 Task: Add the task  Develop a new online tool for online job applications to the section Feature Prioritization Sprint in the project AztecBridge and add a Due Date to the respective task as 2024/01/23
Action: Mouse moved to (721, 467)
Screenshot: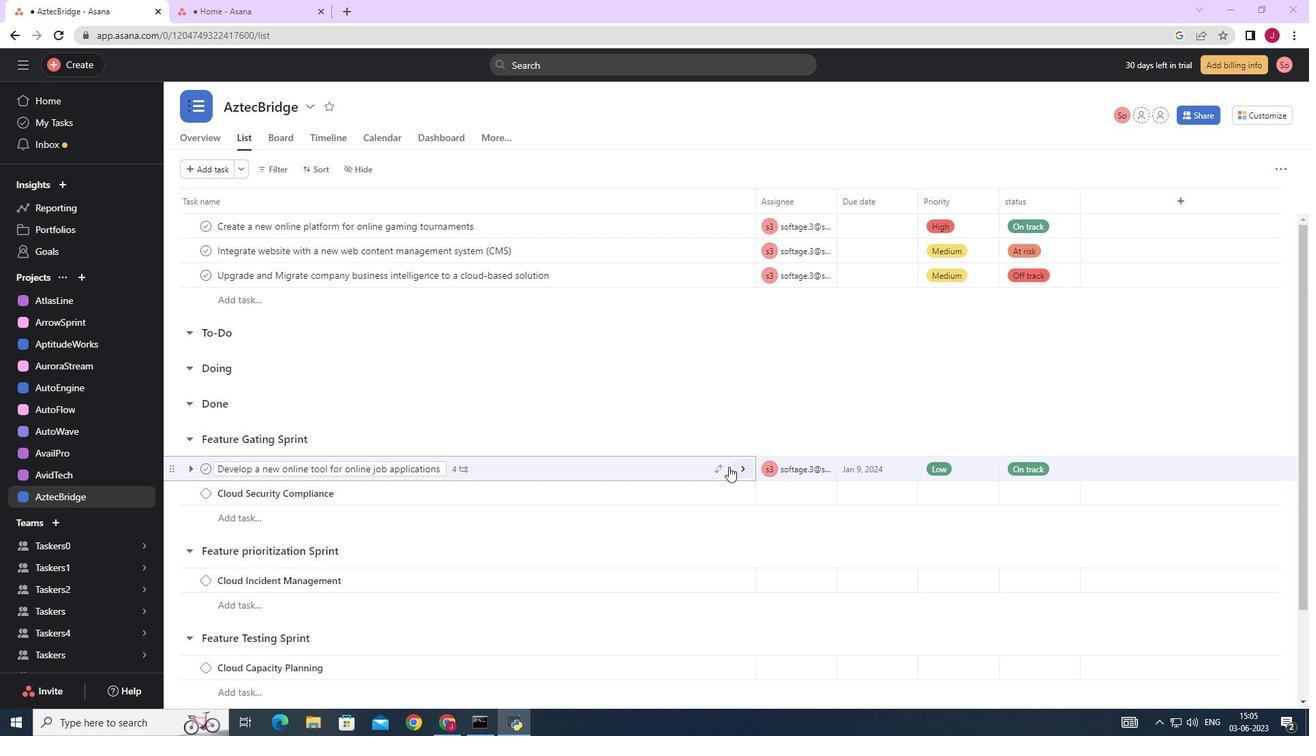 
Action: Mouse pressed left at (721, 467)
Screenshot: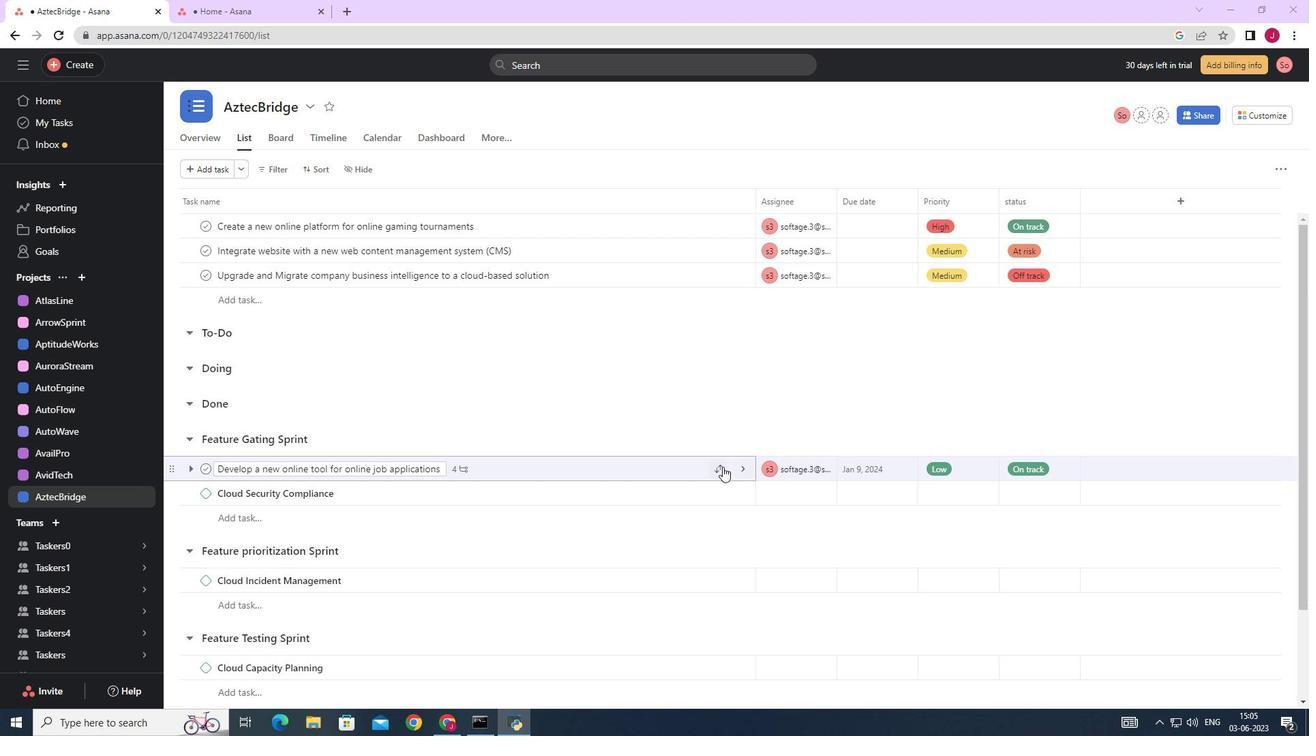 
Action: Mouse moved to (679, 388)
Screenshot: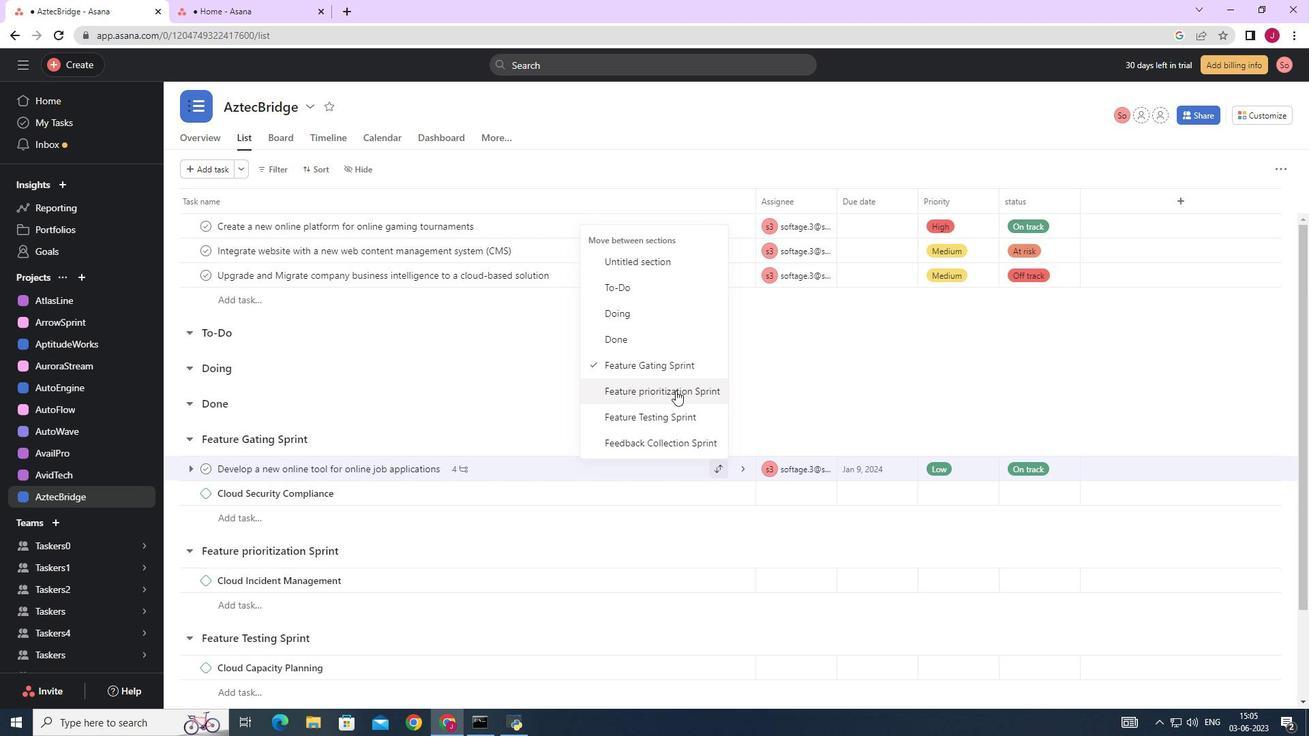 
Action: Mouse pressed left at (679, 388)
Screenshot: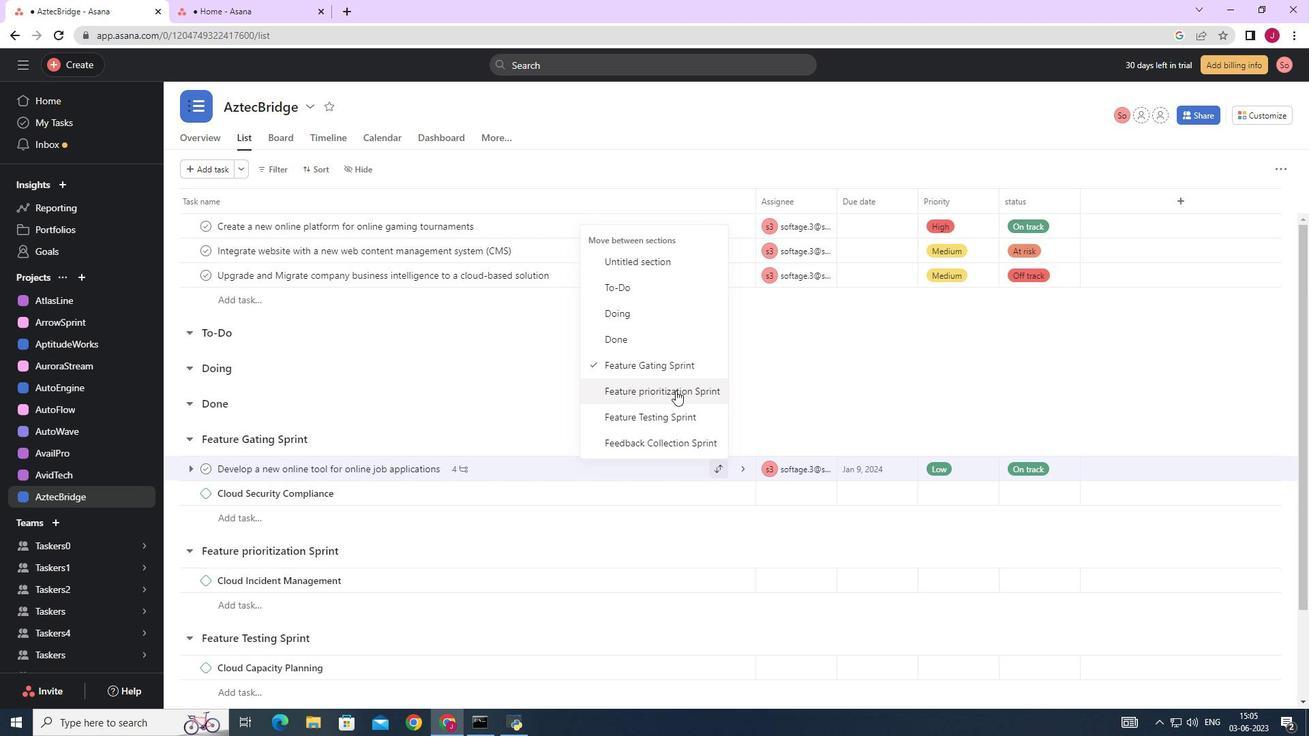 
Action: Mouse moved to (908, 559)
Screenshot: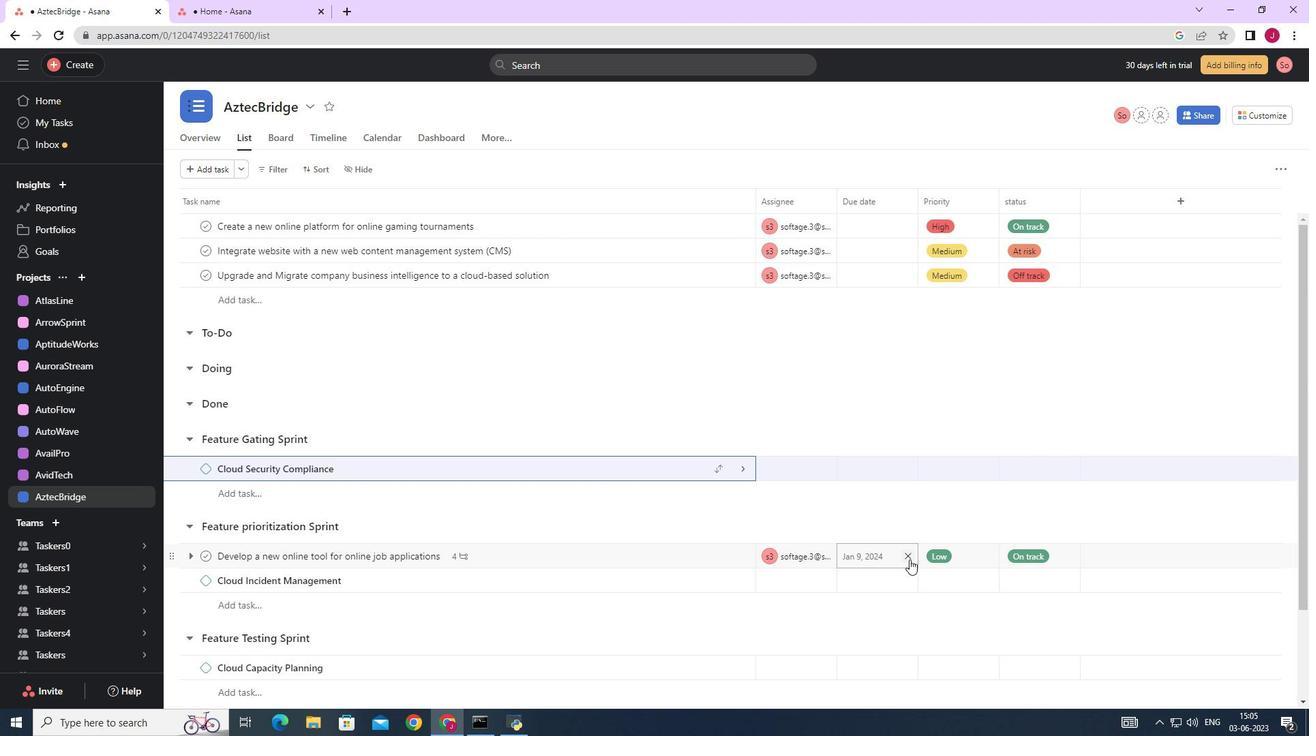 
Action: Mouse pressed left at (908, 559)
Screenshot: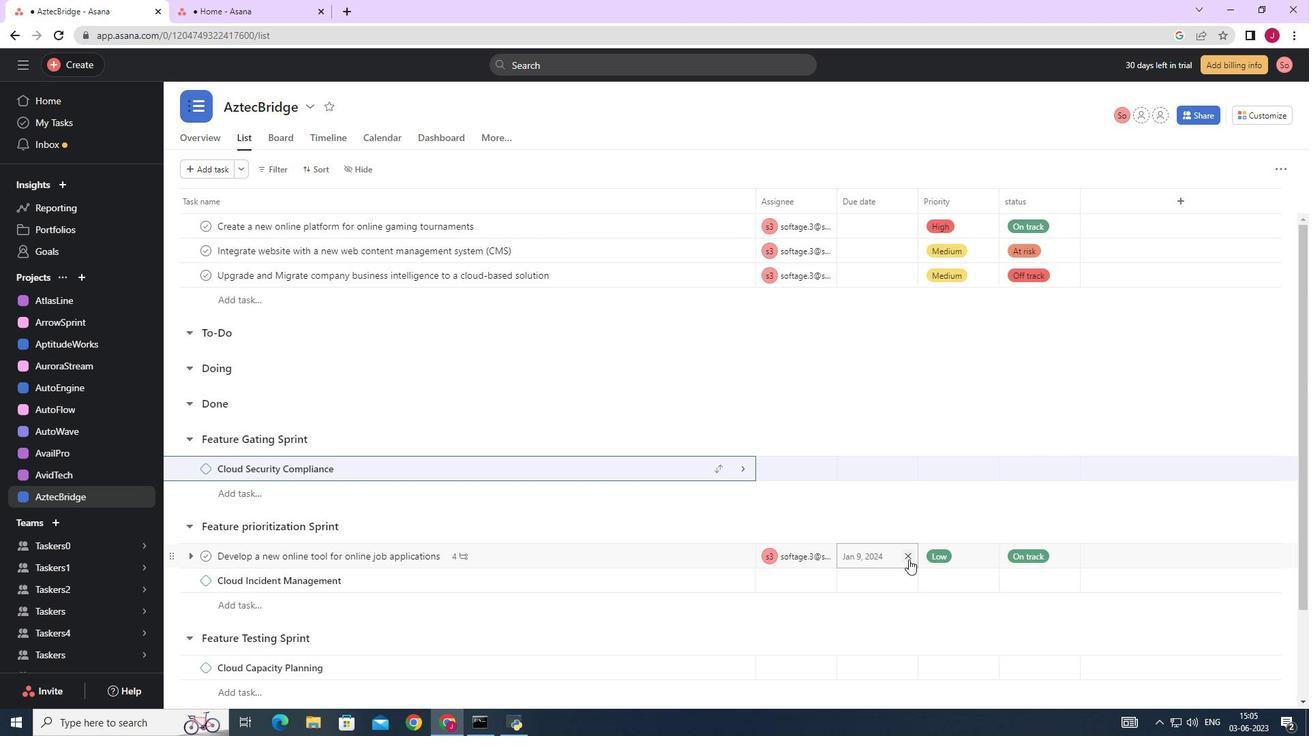 
Action: Mouse moved to (877, 555)
Screenshot: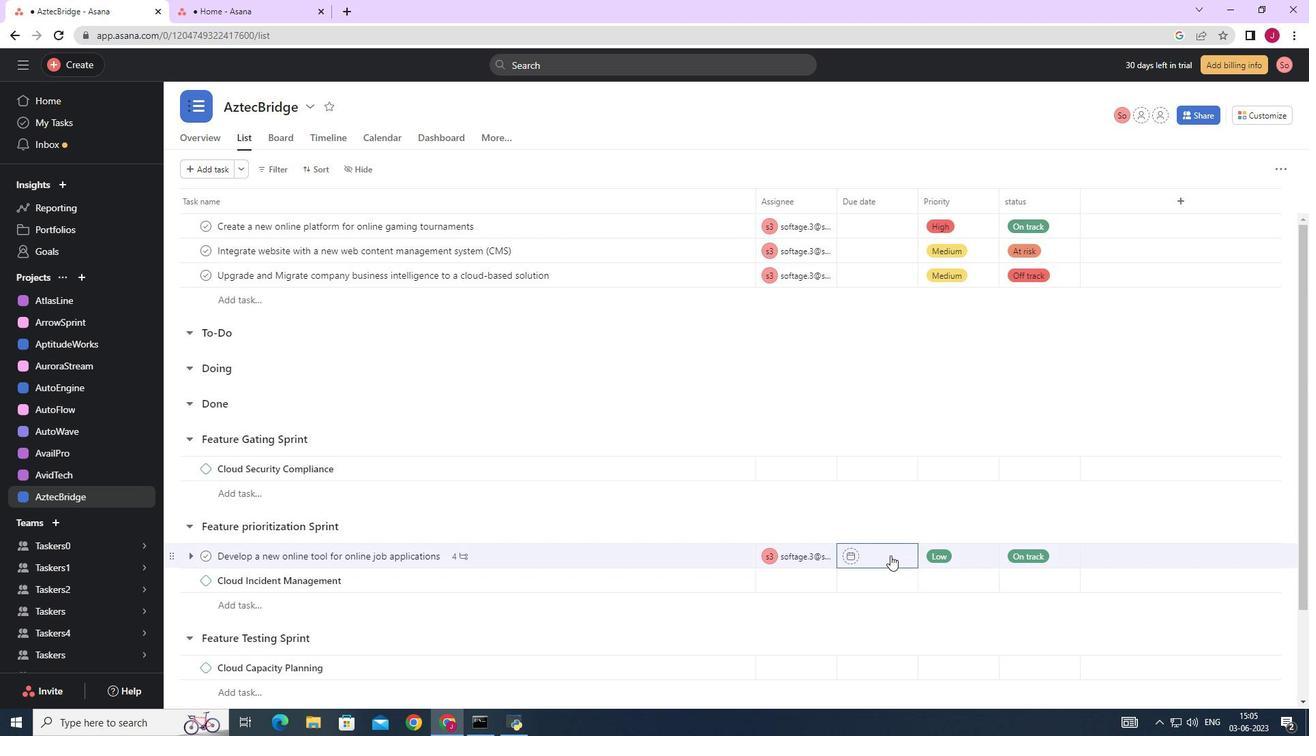 
Action: Mouse pressed left at (877, 555)
Screenshot: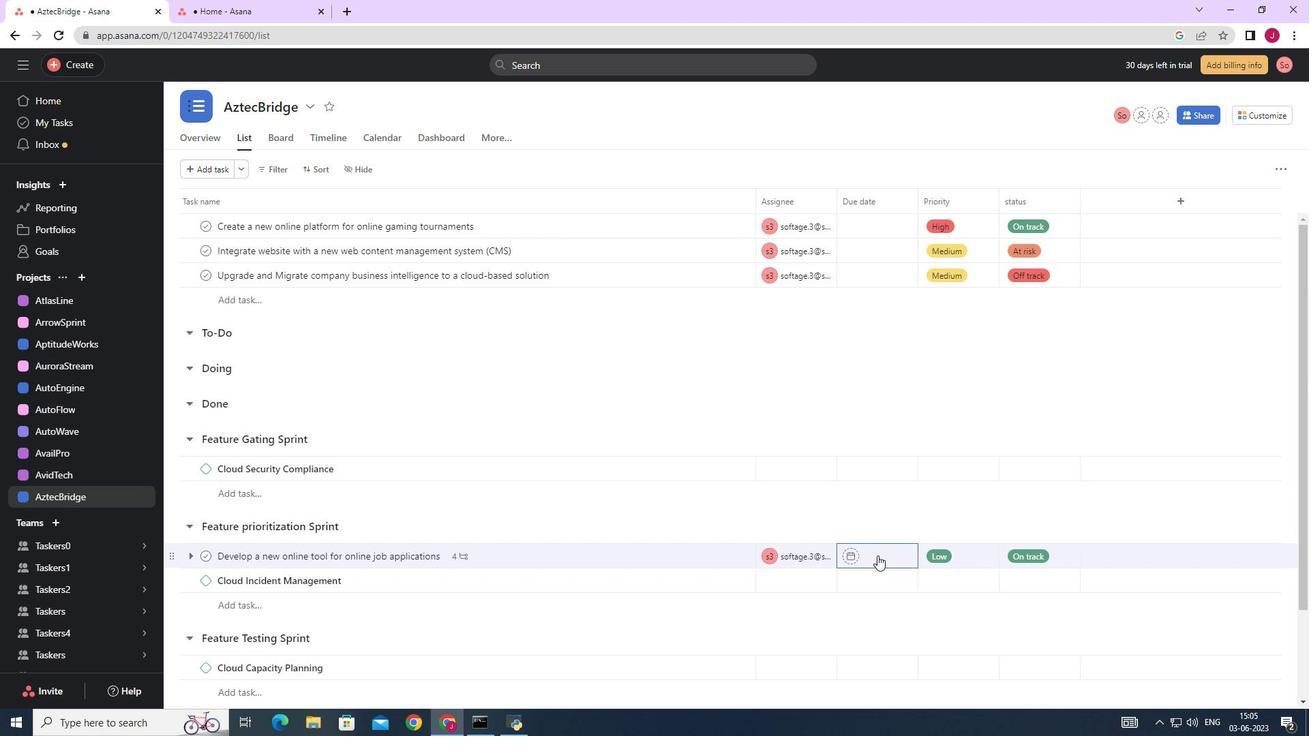 
Action: Mouse moved to (1015, 340)
Screenshot: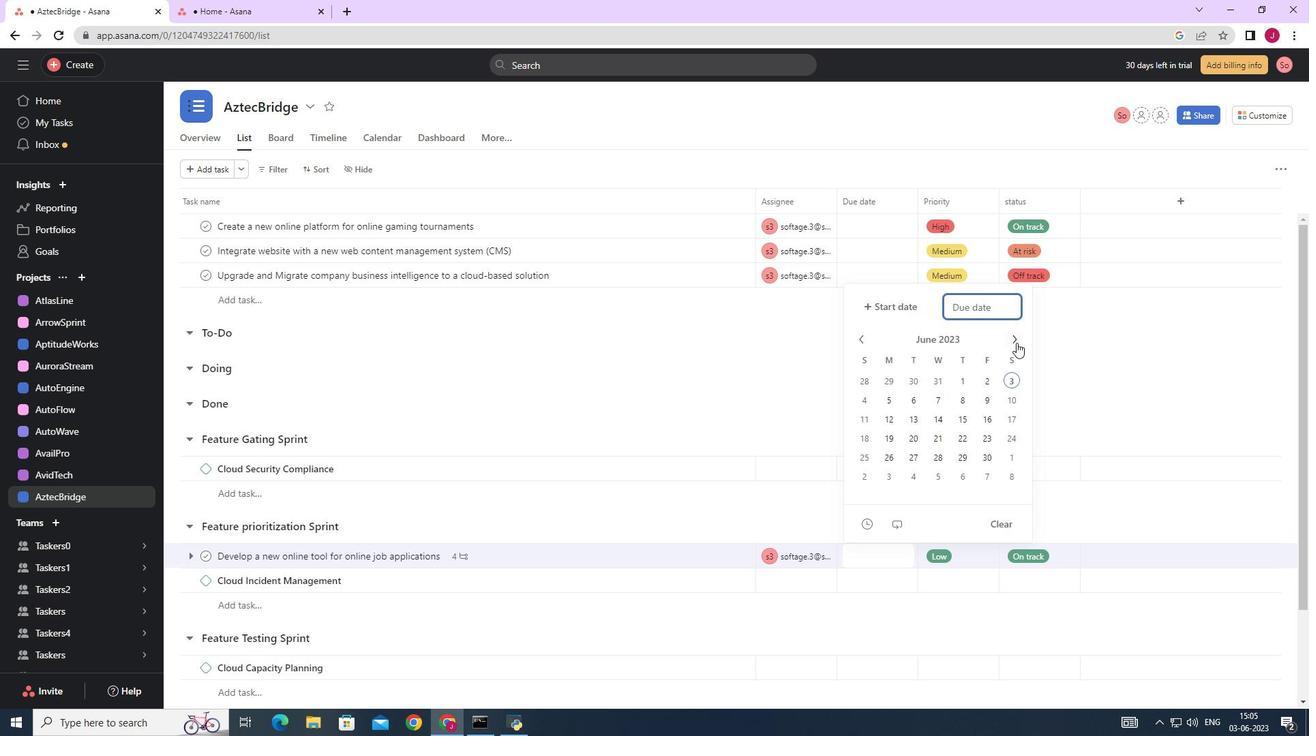
Action: Mouse pressed left at (1015, 340)
Screenshot: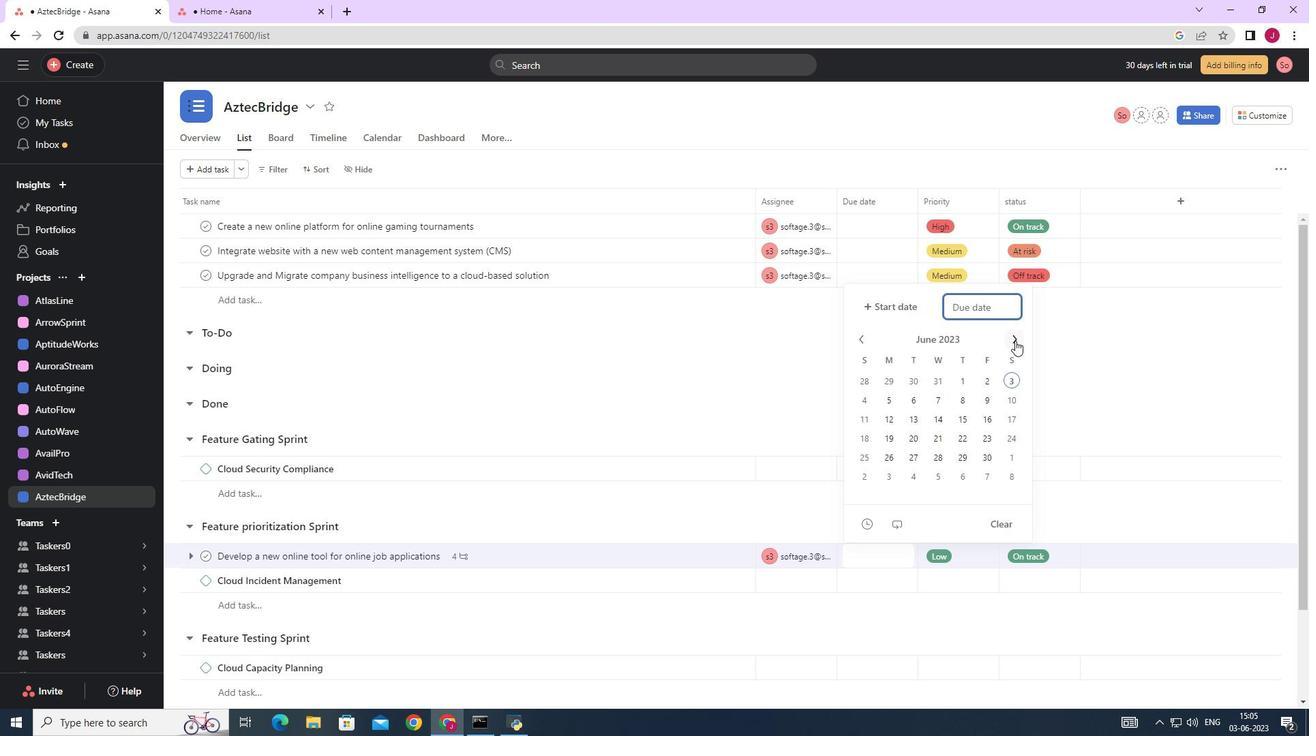 
Action: Mouse pressed left at (1015, 340)
Screenshot: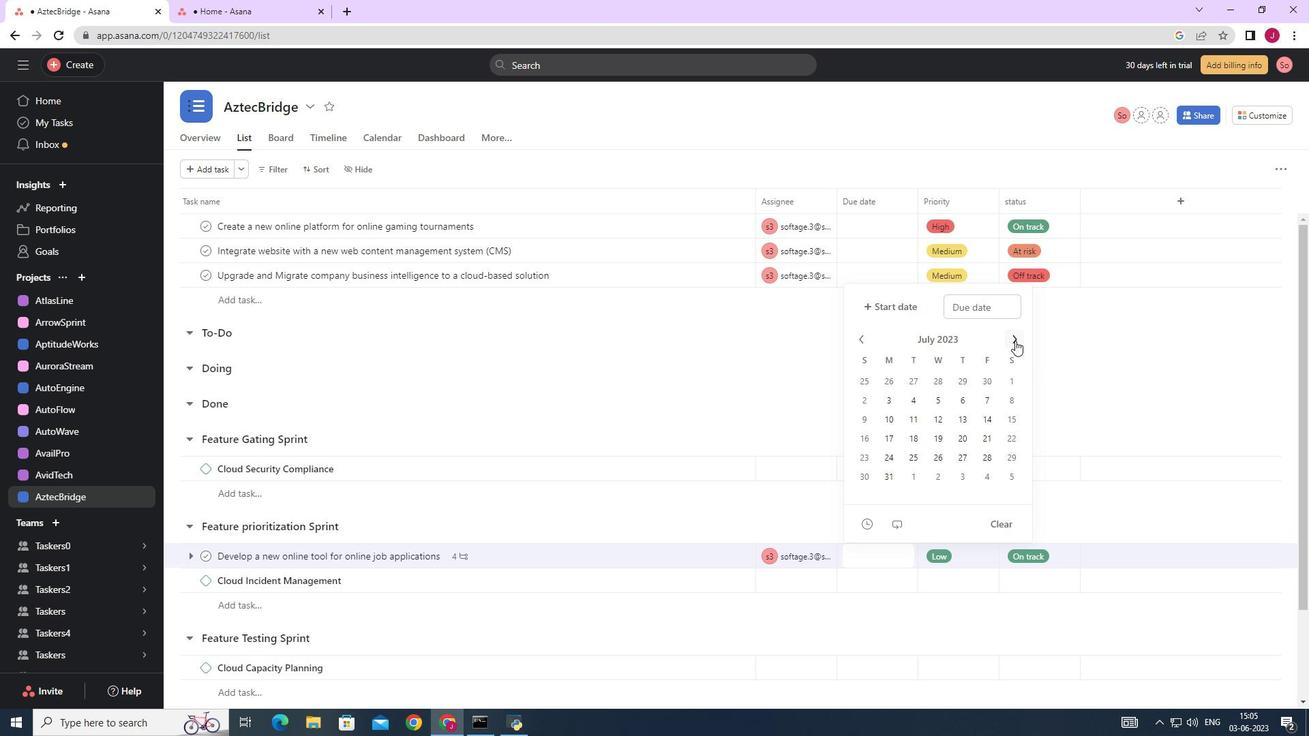 
Action: Mouse pressed left at (1015, 340)
Screenshot: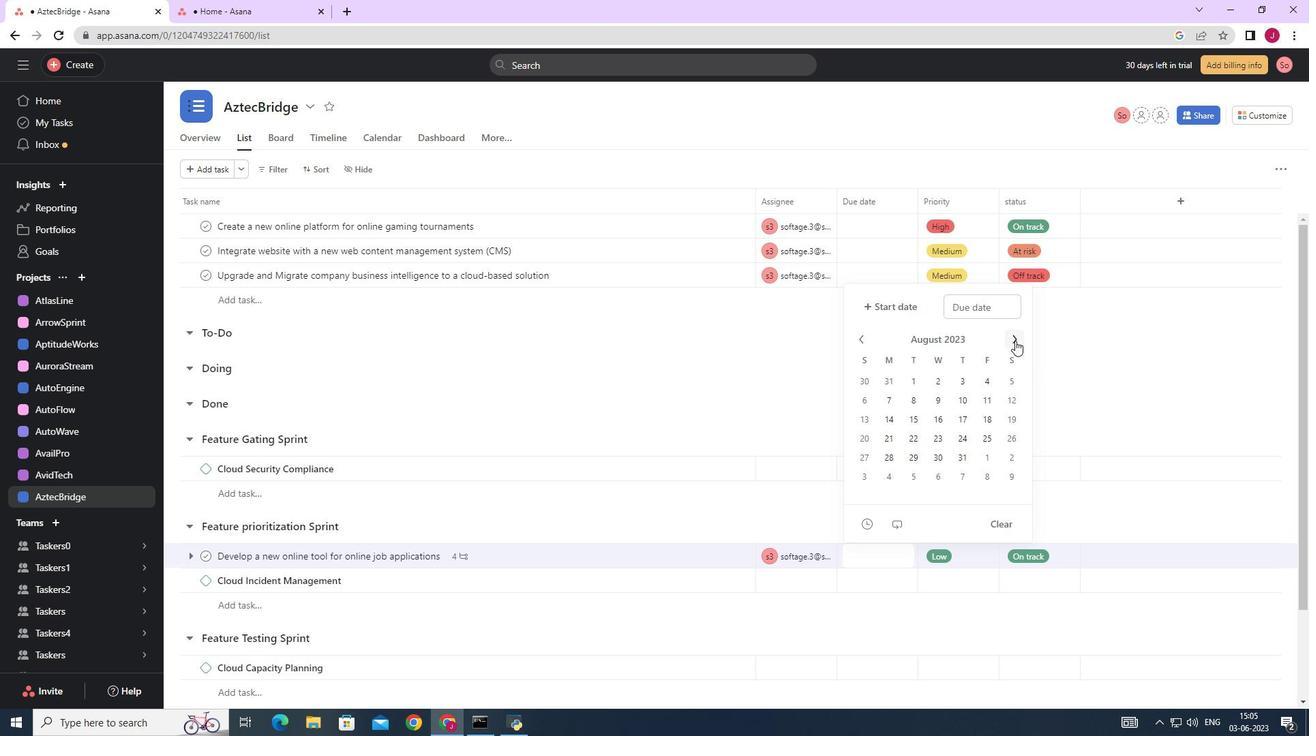
Action: Mouse pressed left at (1015, 340)
Screenshot: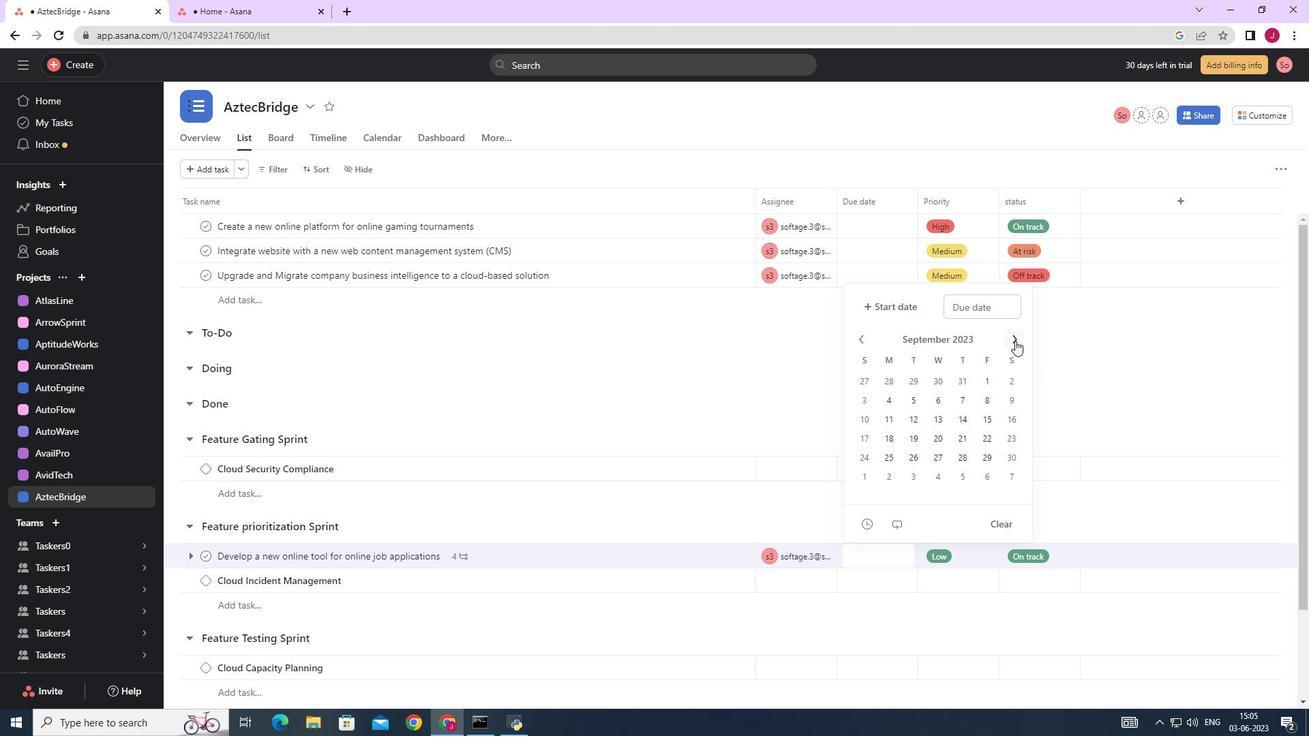 
Action: Mouse pressed left at (1015, 340)
Screenshot: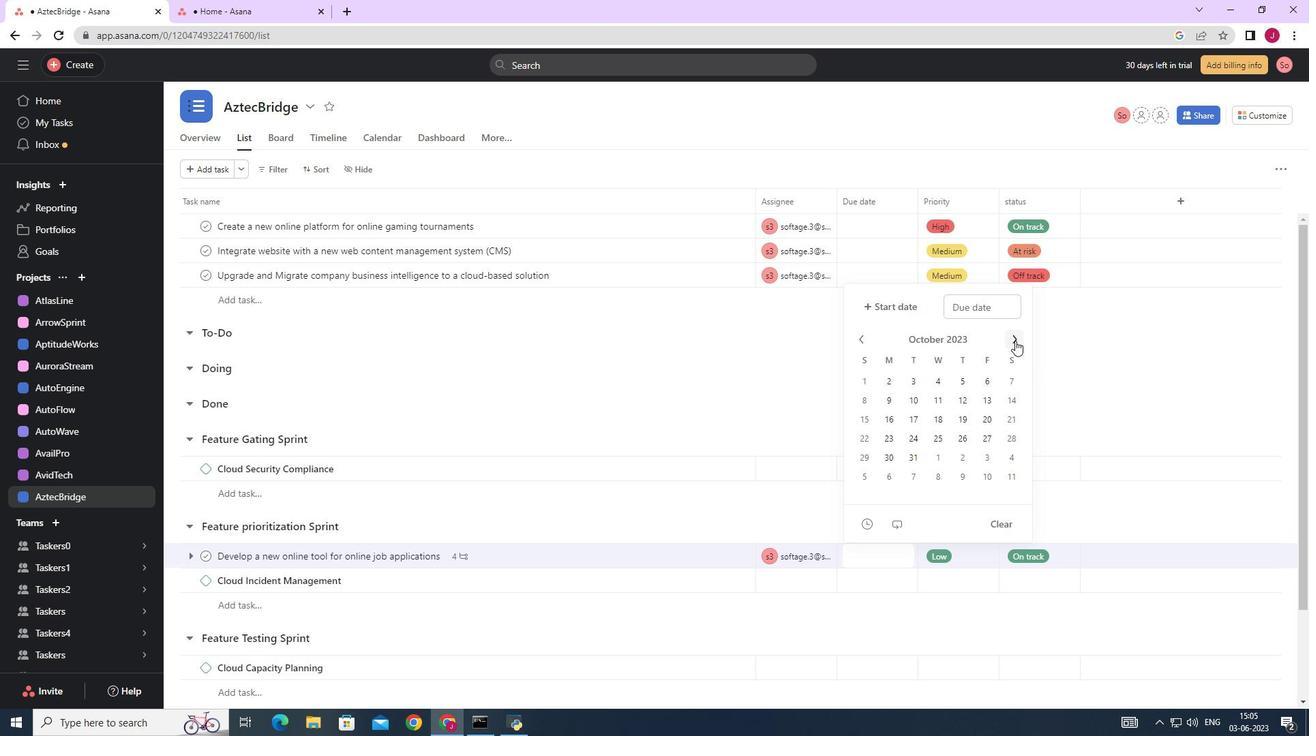 
Action: Mouse pressed left at (1015, 340)
Screenshot: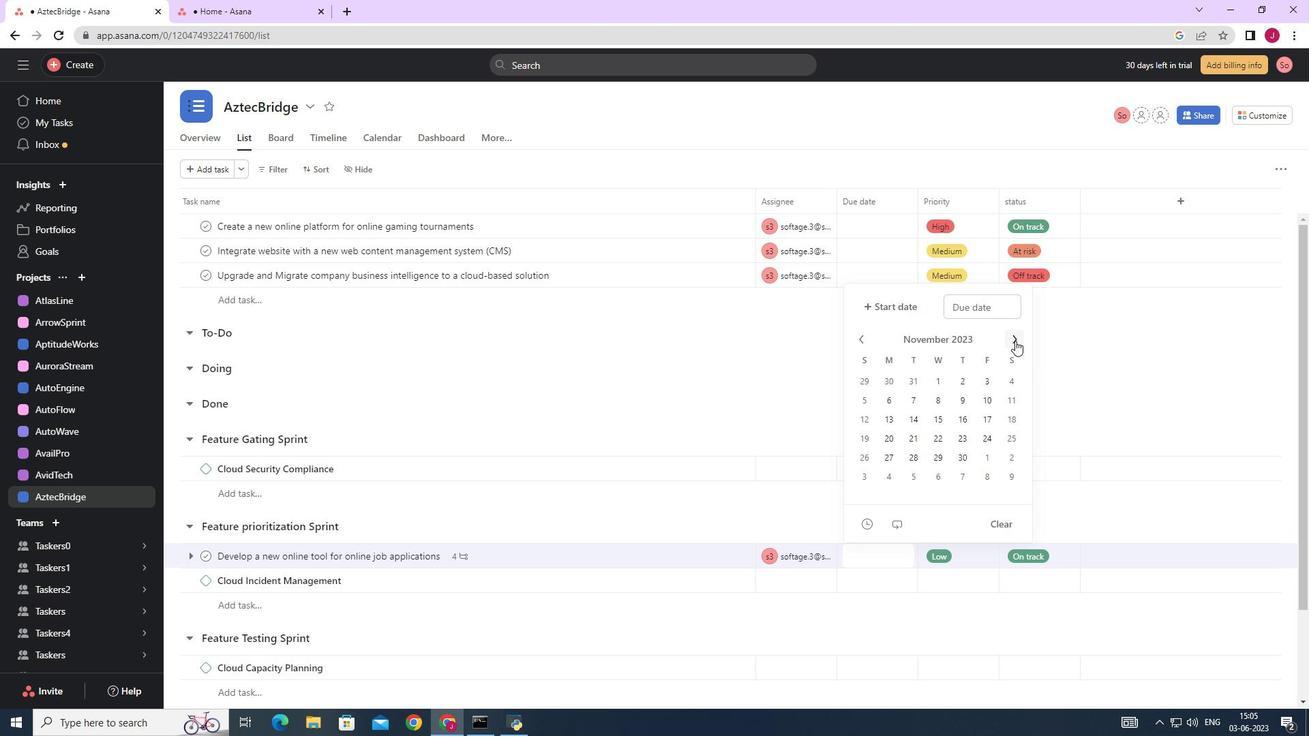 
Action: Mouse pressed left at (1015, 340)
Screenshot: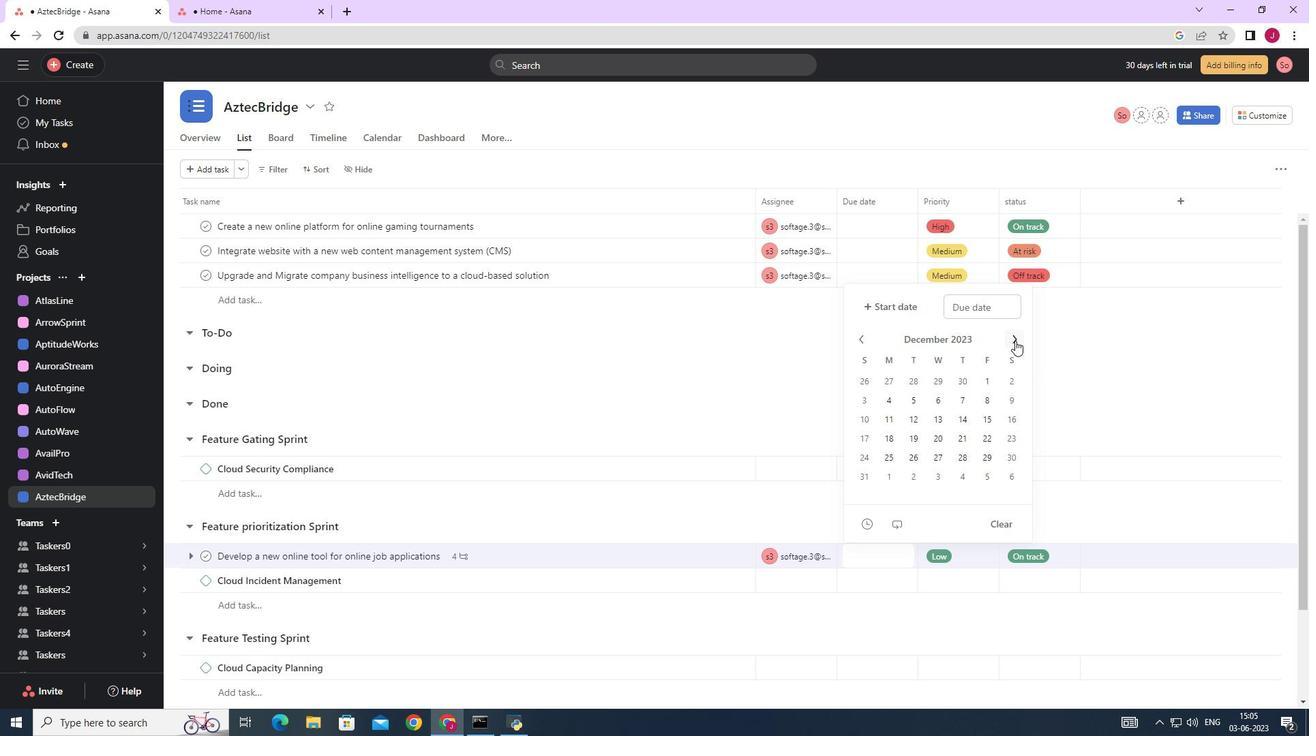 
Action: Mouse pressed left at (1015, 340)
Screenshot: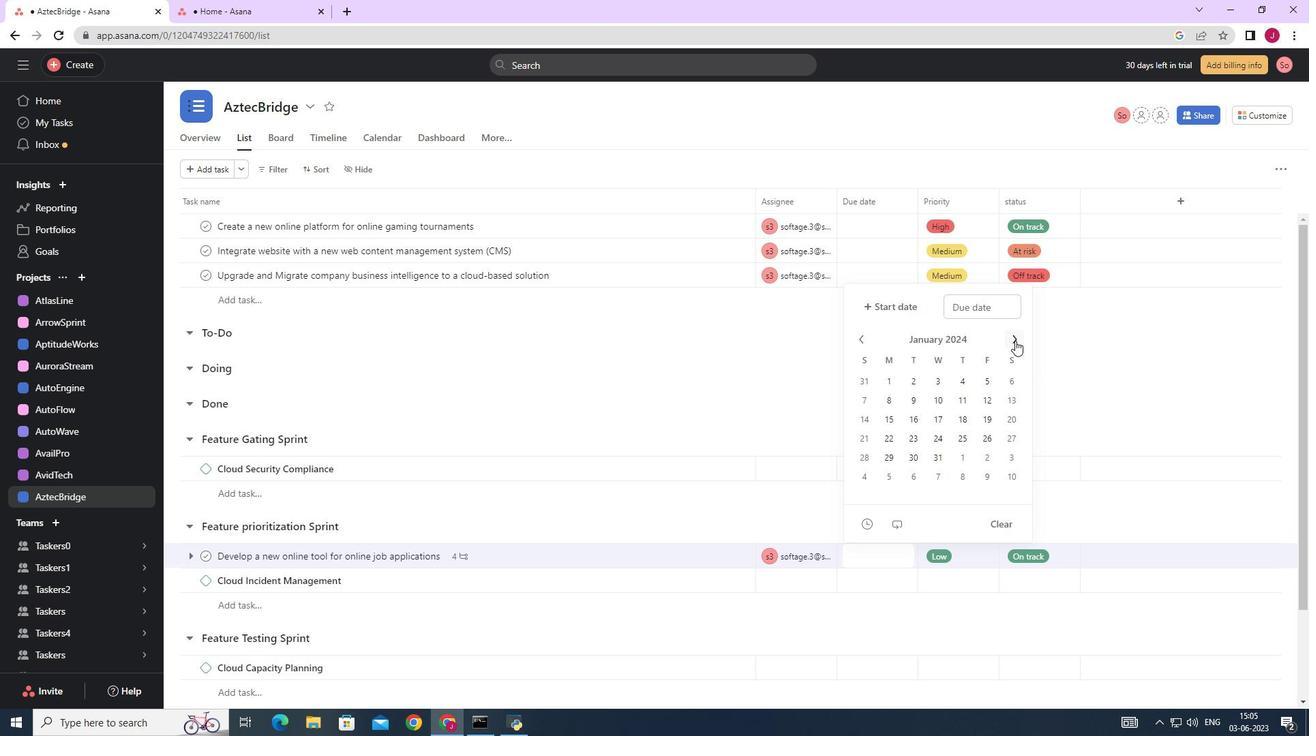 
Action: Mouse moved to (864, 335)
Screenshot: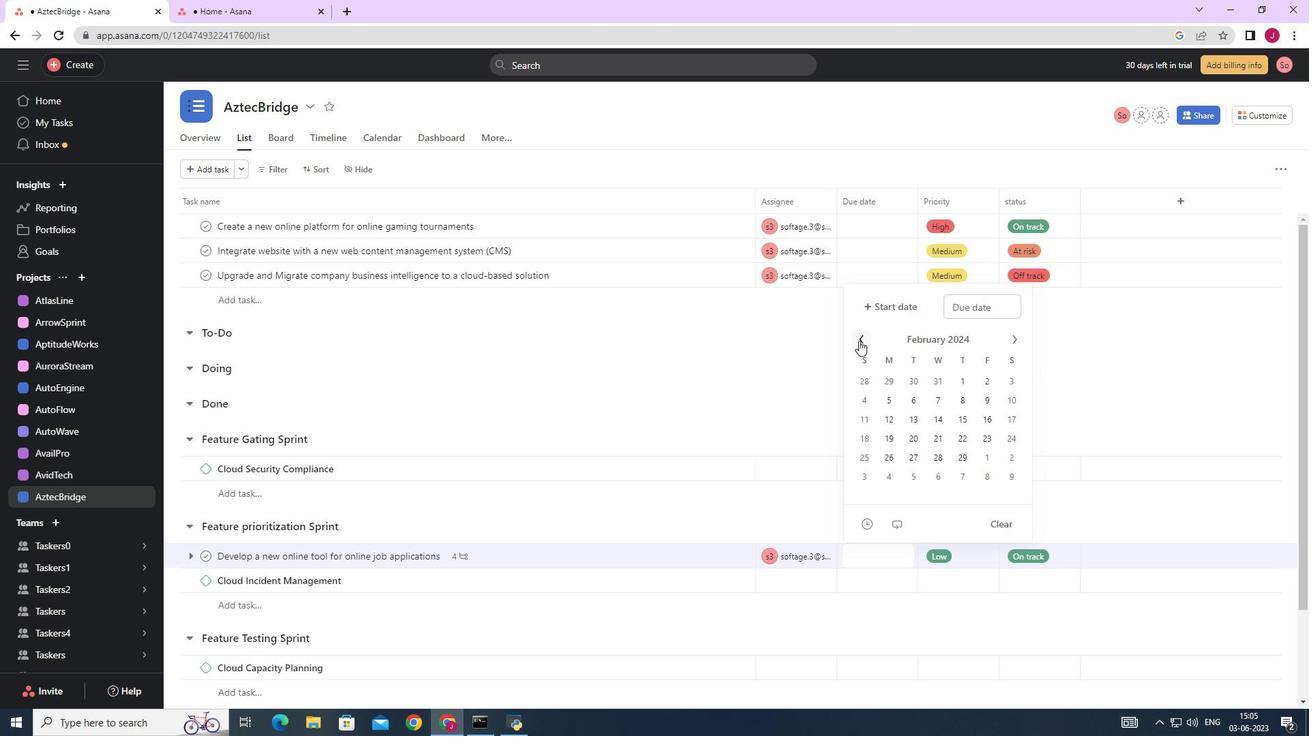 
Action: Mouse pressed left at (864, 335)
Screenshot: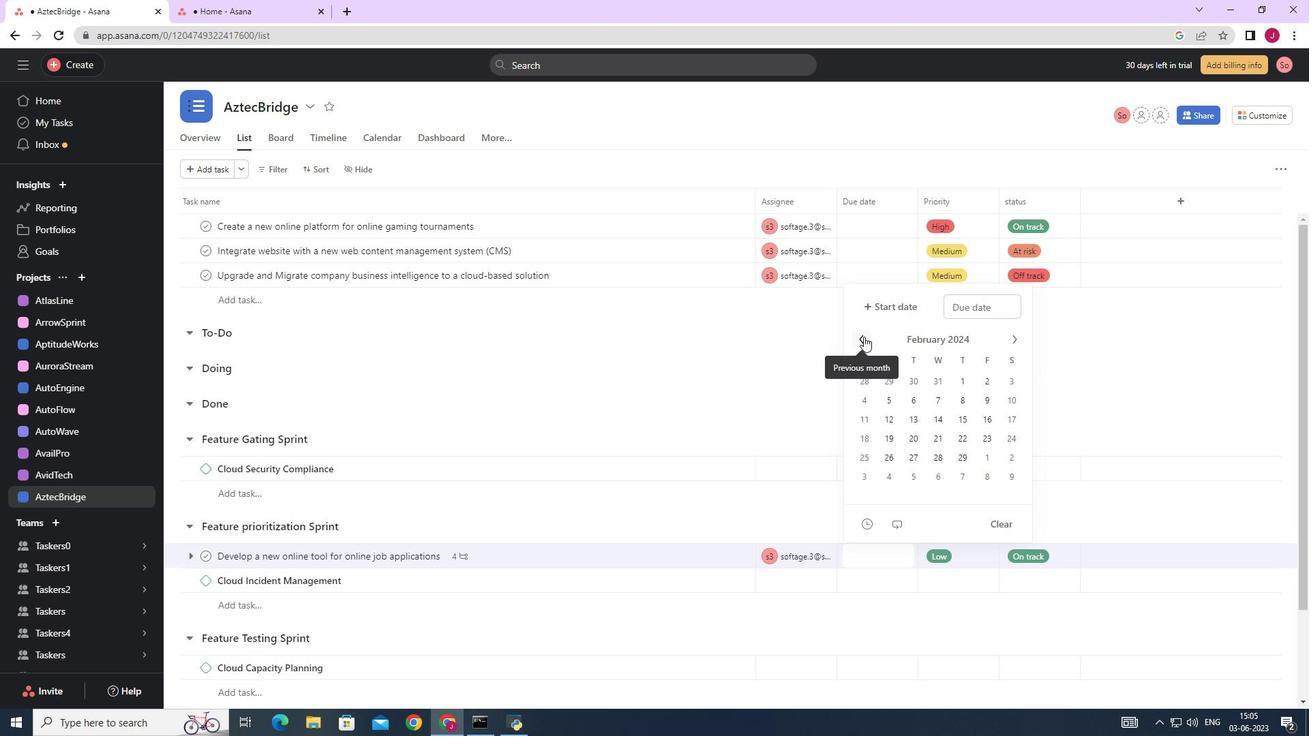 
Action: Mouse pressed left at (864, 335)
Screenshot: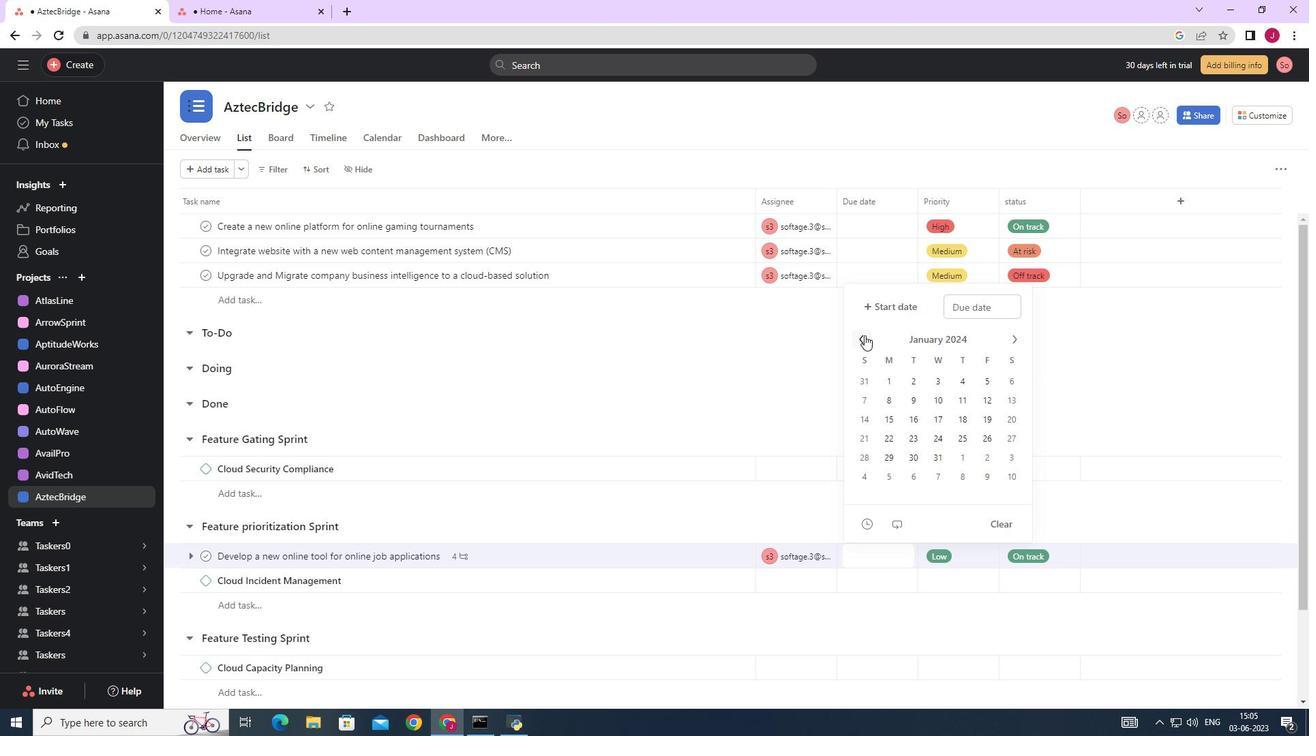 
Action: Mouse moved to (1013, 337)
Screenshot: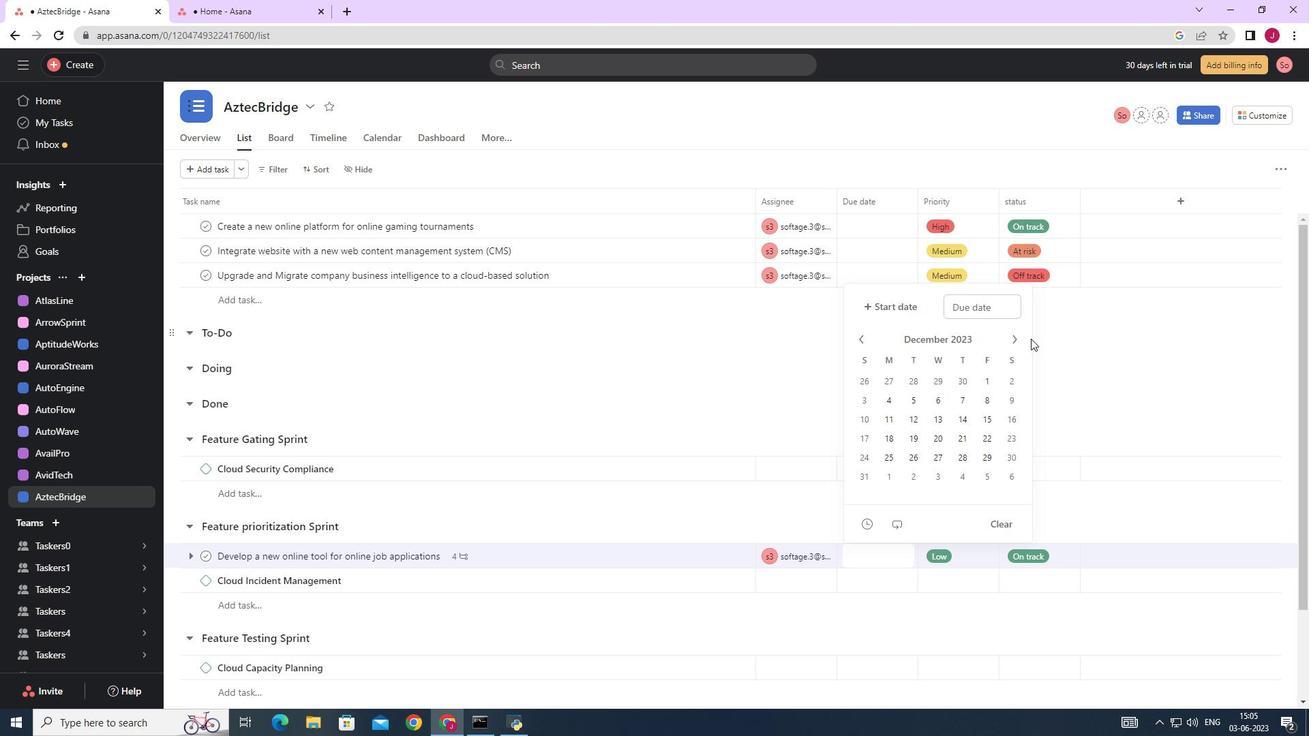
Action: Mouse pressed left at (1013, 337)
Screenshot: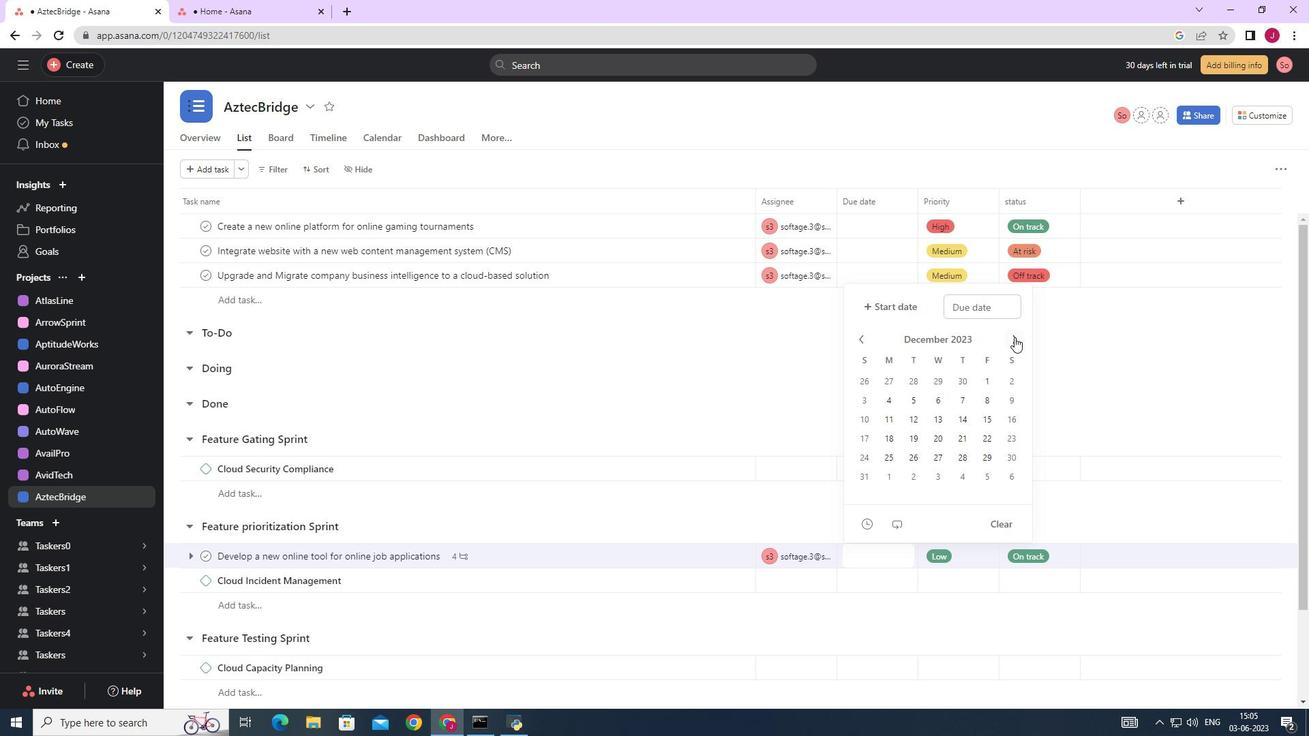 
Action: Mouse moved to (915, 437)
Screenshot: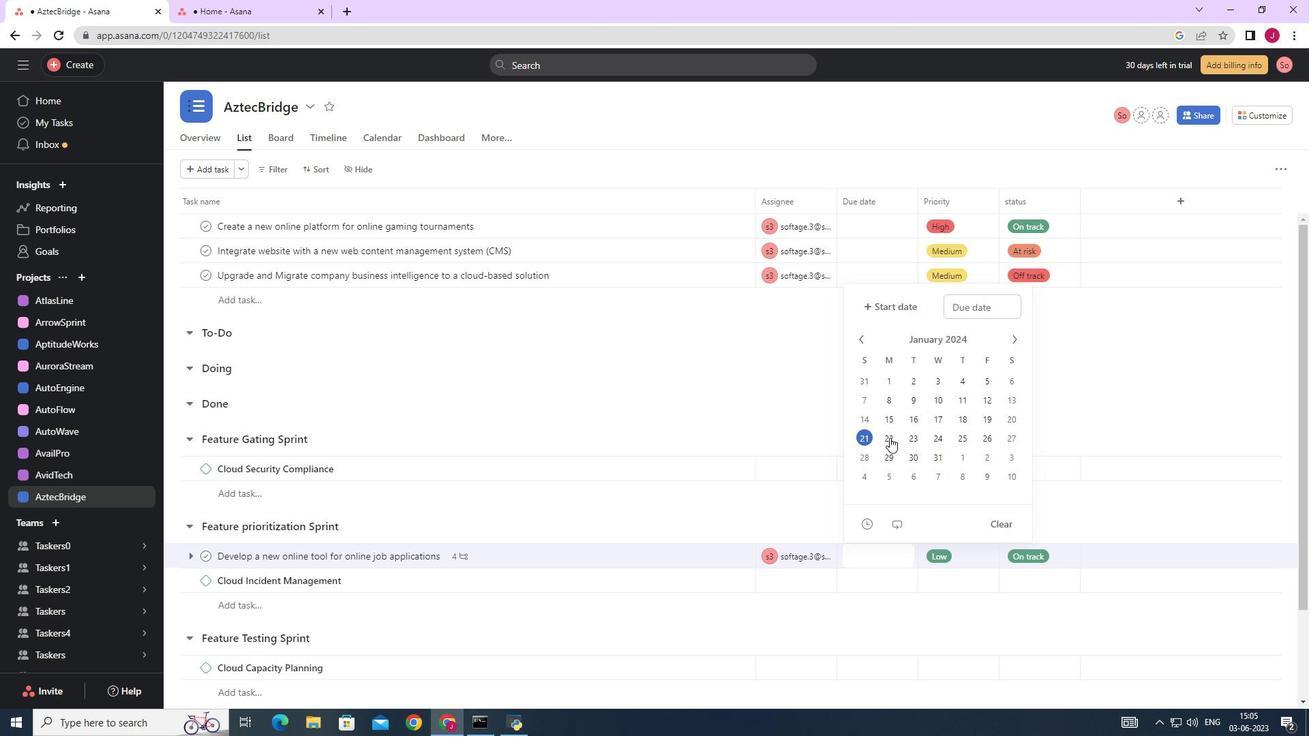 
Action: Mouse pressed left at (915, 437)
Screenshot: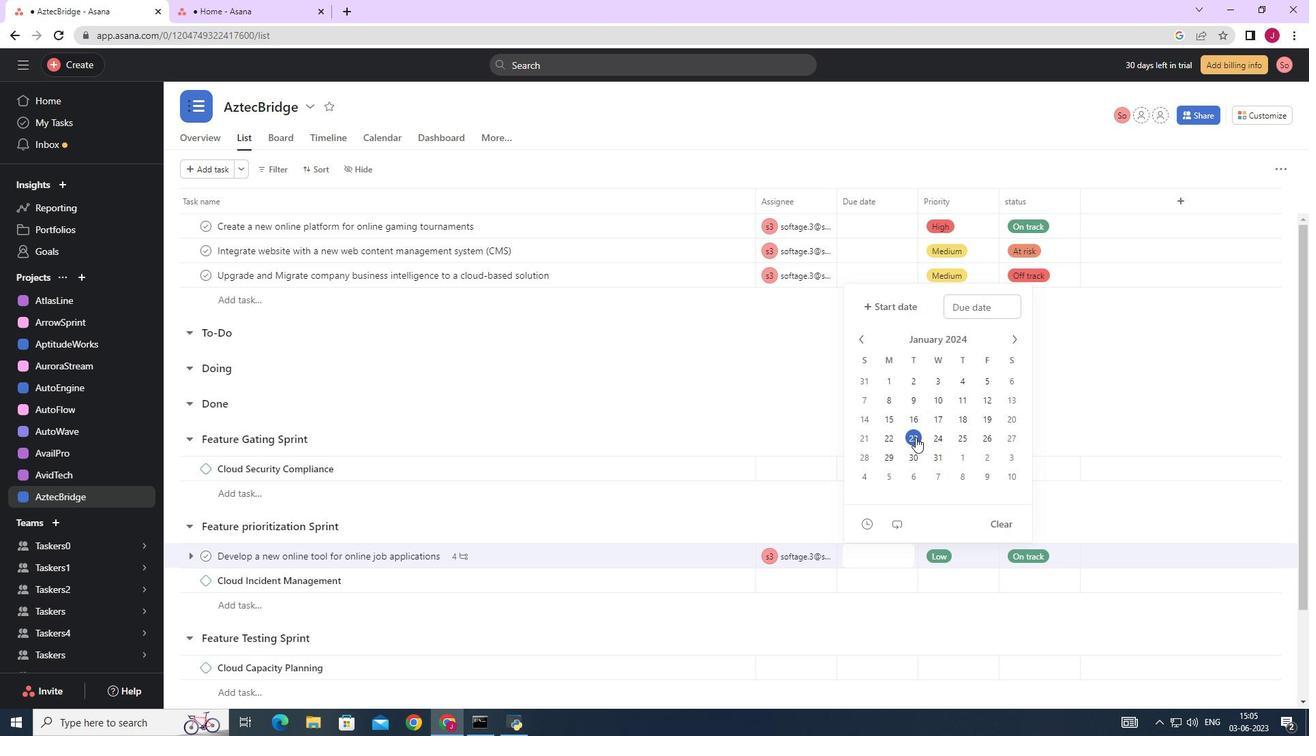 
Action: Mouse moved to (1154, 398)
Screenshot: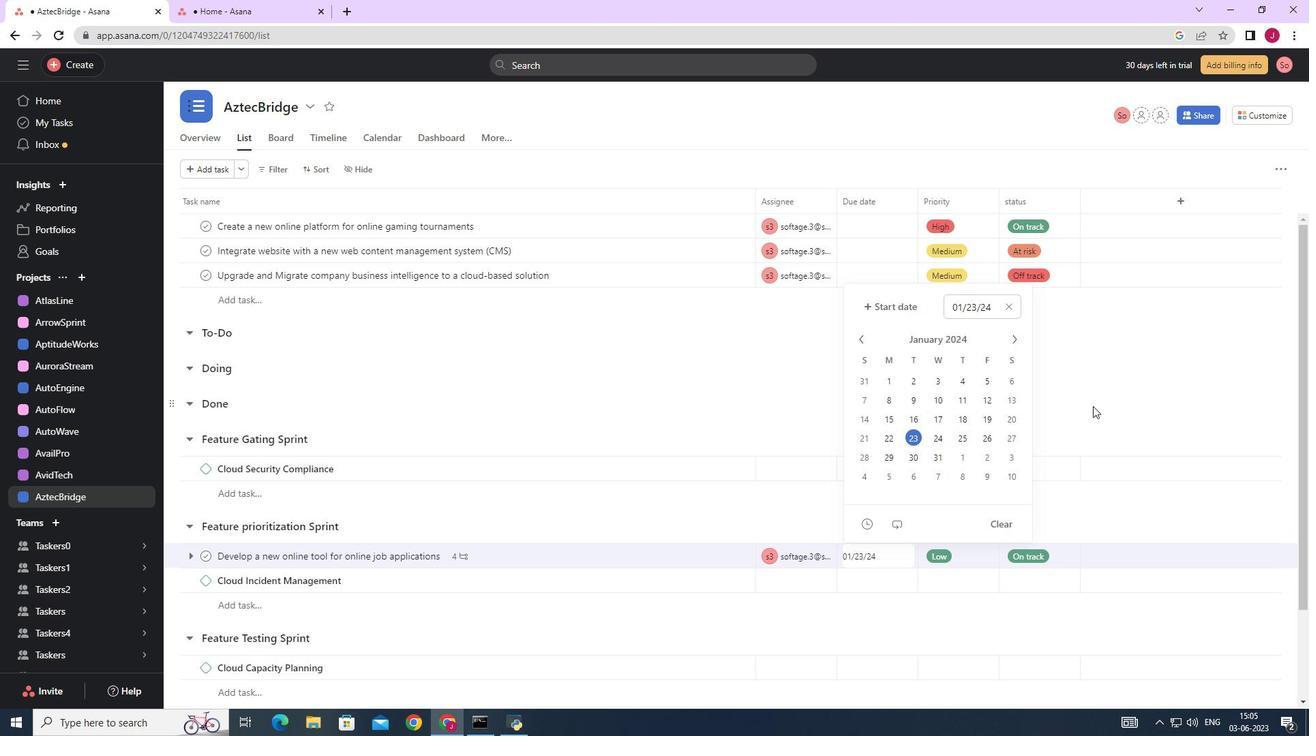 
Action: Mouse pressed left at (1154, 398)
Screenshot: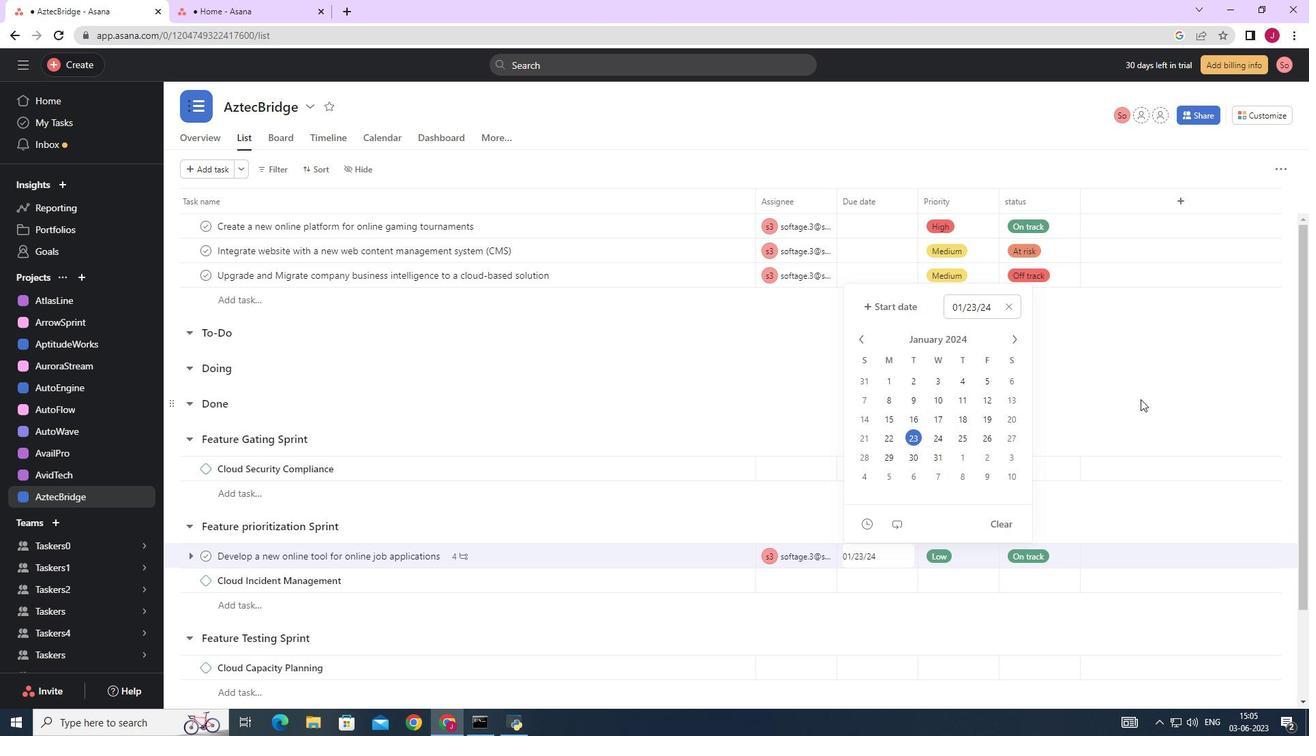 
Action: Mouse moved to (1154, 398)
Screenshot: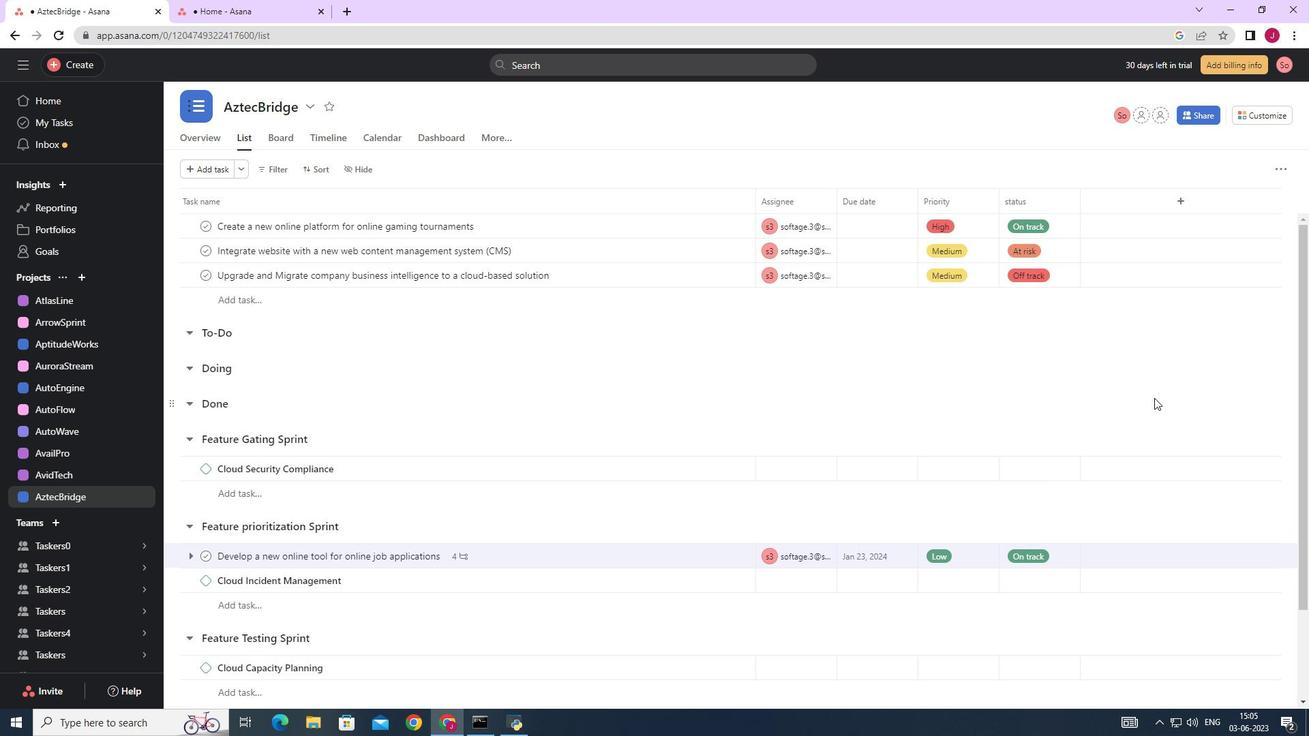 
